 Task: In the Contact  KingLayla@faurecia.com, schedule and save the meeting with title: 'Collaborative Discussion', Select date: '15 August, 2023', select start time: 11:00:AM. Add location in person New York with meeting description: Kindly join this meeting to understand Product Demo and Service Presentation.. Logged in from softage.1@softage.net
Action: Mouse moved to (100, 62)
Screenshot: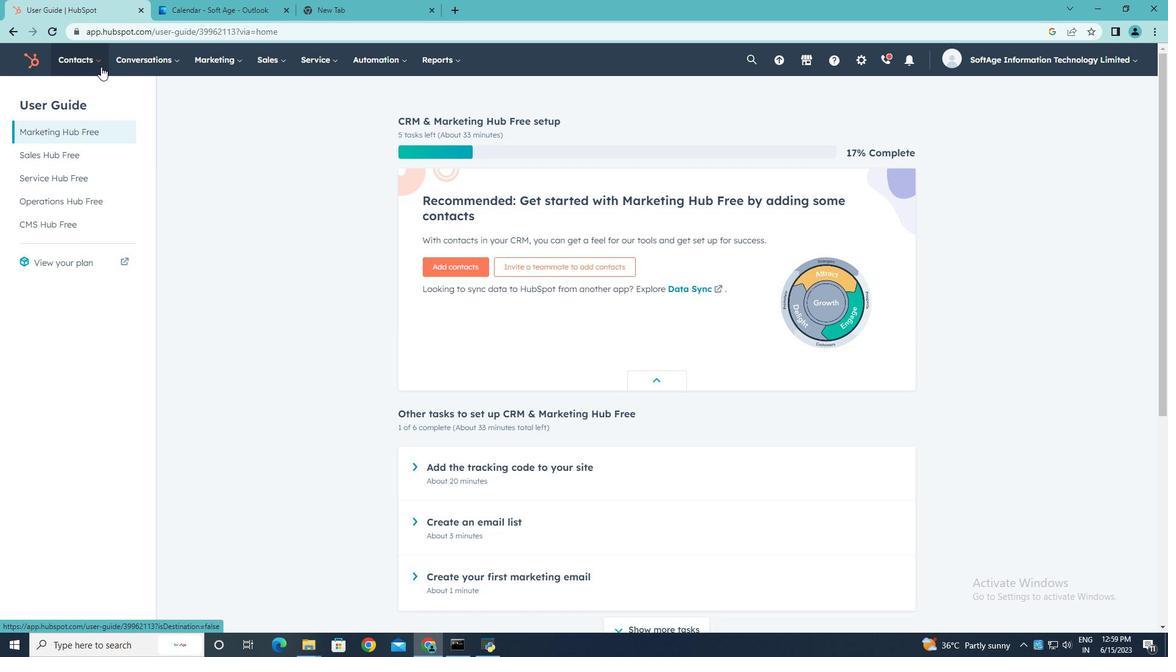 
Action: Mouse pressed left at (100, 62)
Screenshot: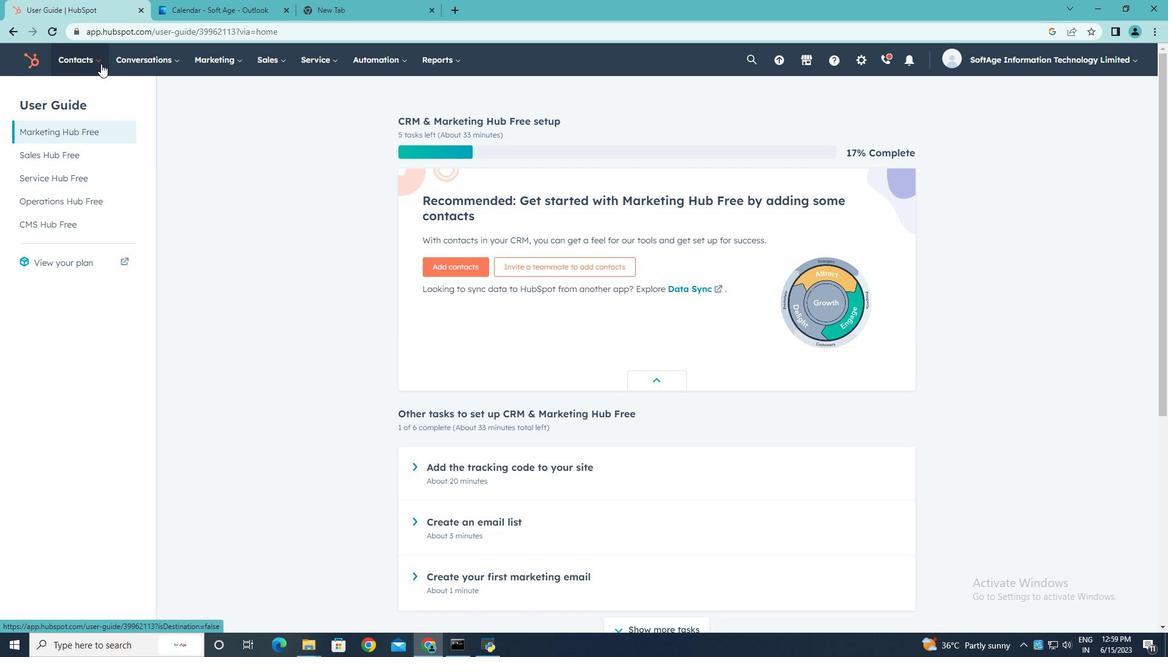 
Action: Mouse moved to (85, 96)
Screenshot: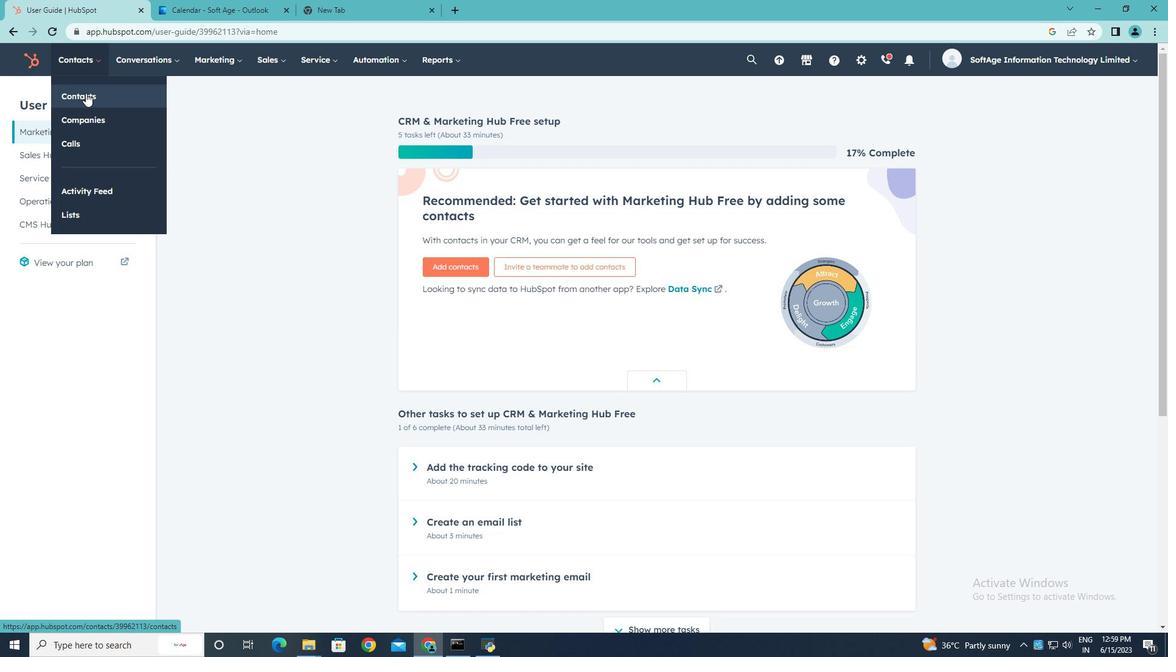 
Action: Mouse pressed left at (85, 96)
Screenshot: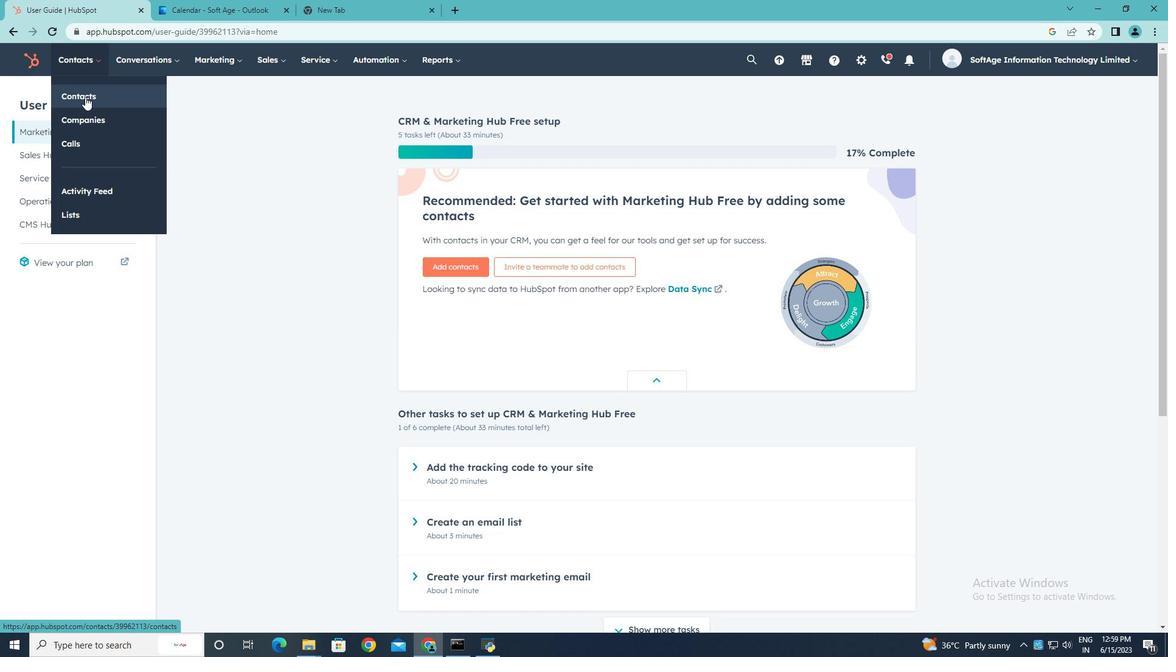 
Action: Mouse moved to (74, 197)
Screenshot: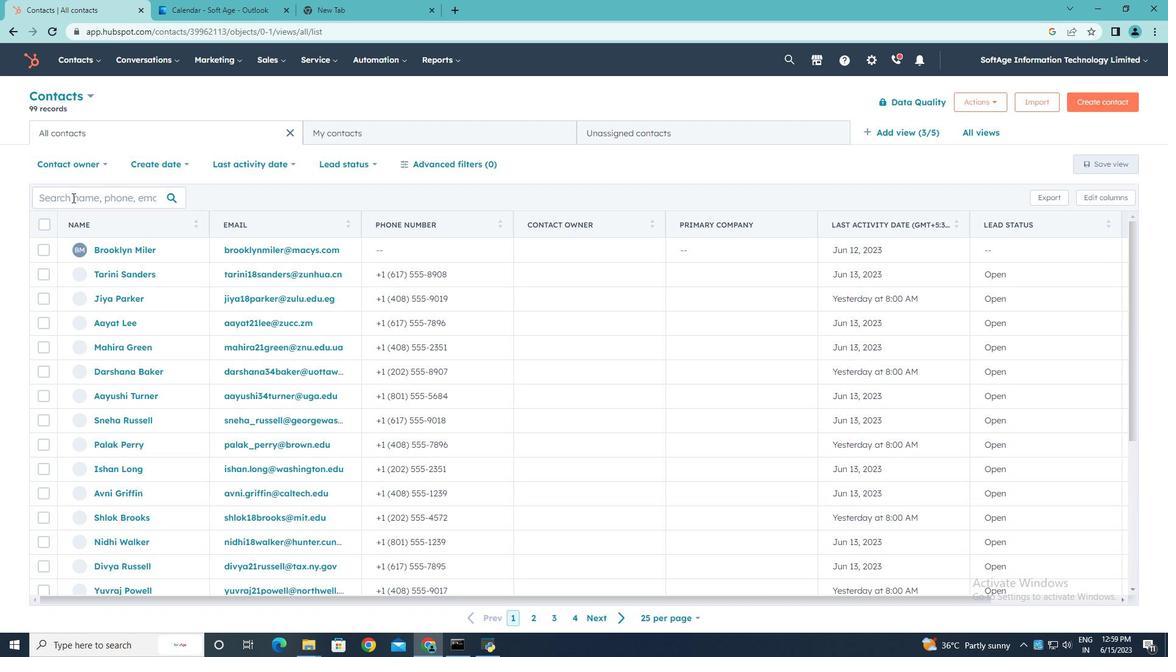 
Action: Mouse pressed left at (74, 197)
Screenshot: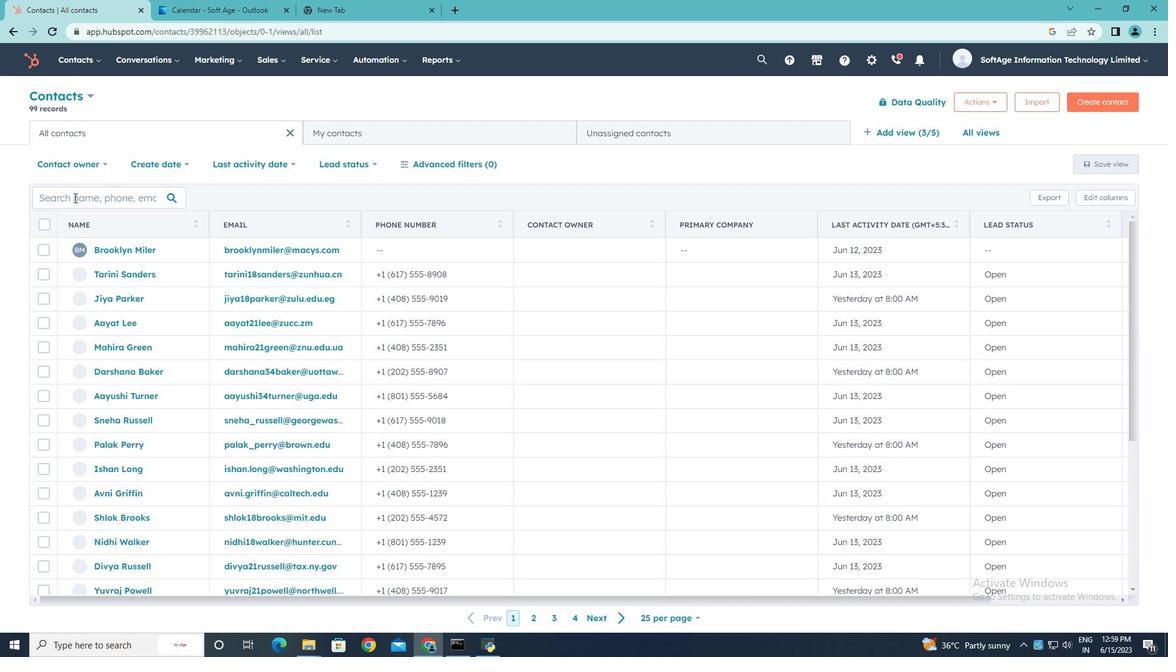 
Action: Mouse moved to (82, 168)
Screenshot: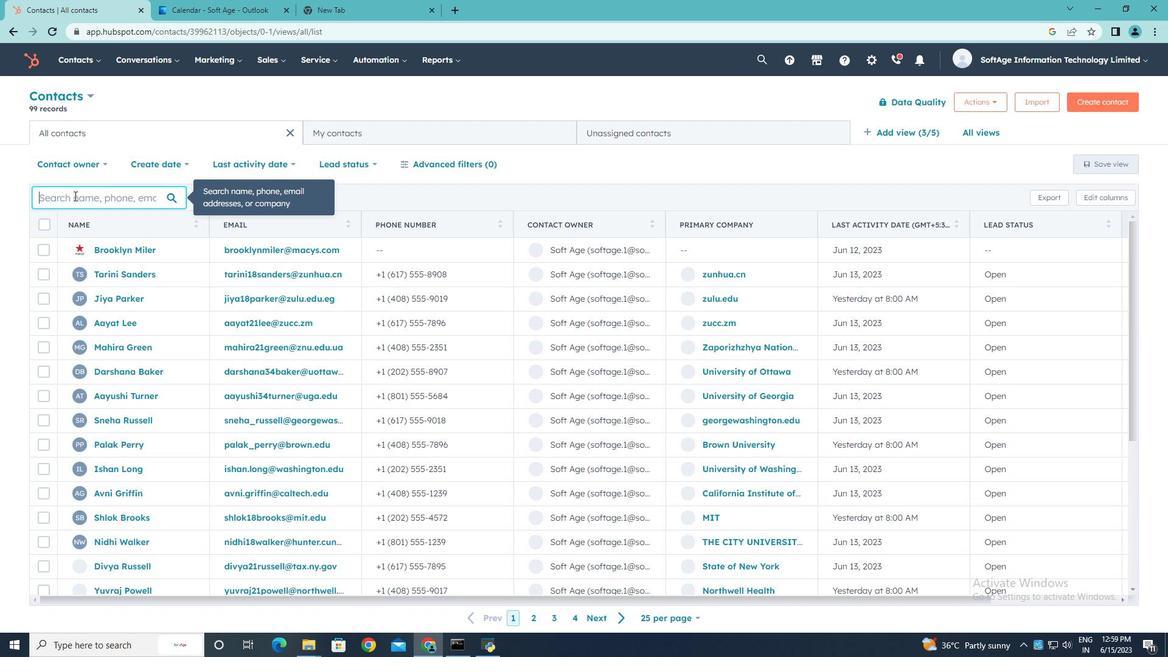 
Action: Key pressed <Key.shift>King<Key.shift>Layla<Key.shift>@faurecia.com
Screenshot: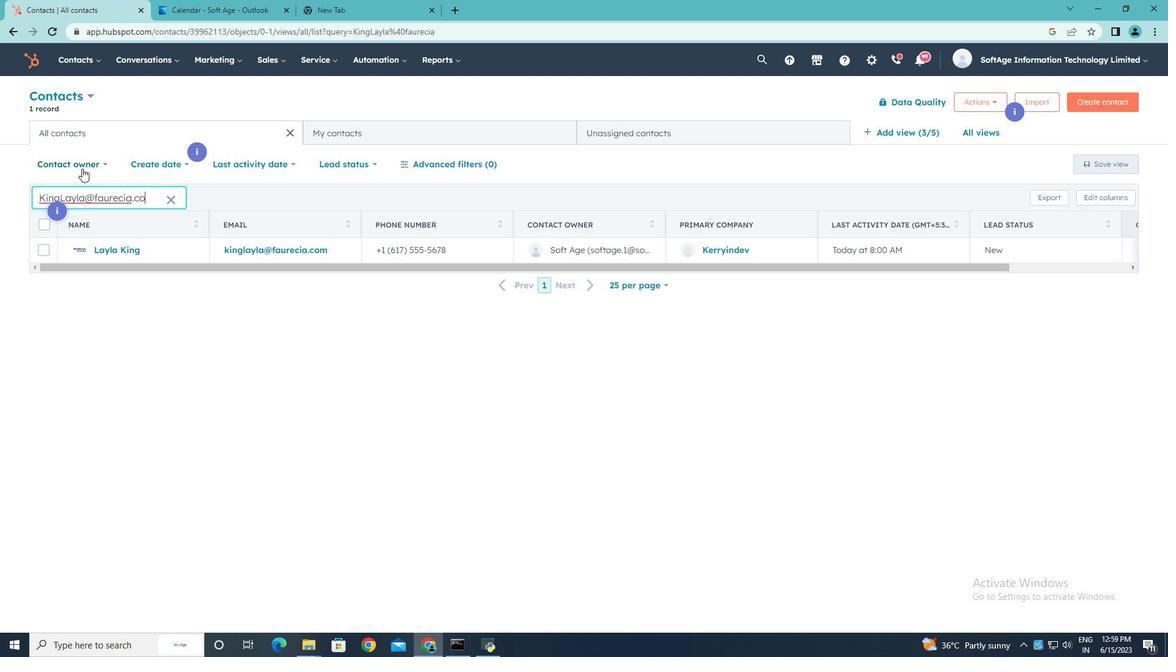 
Action: Mouse moved to (120, 248)
Screenshot: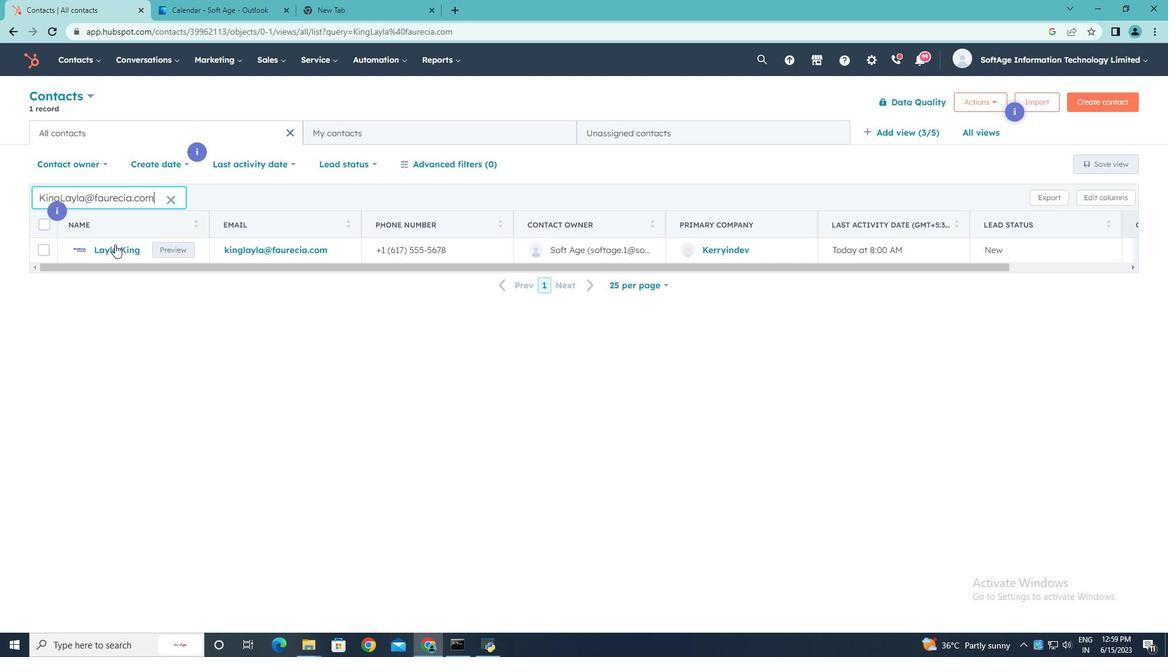 
Action: Mouse pressed left at (120, 248)
Screenshot: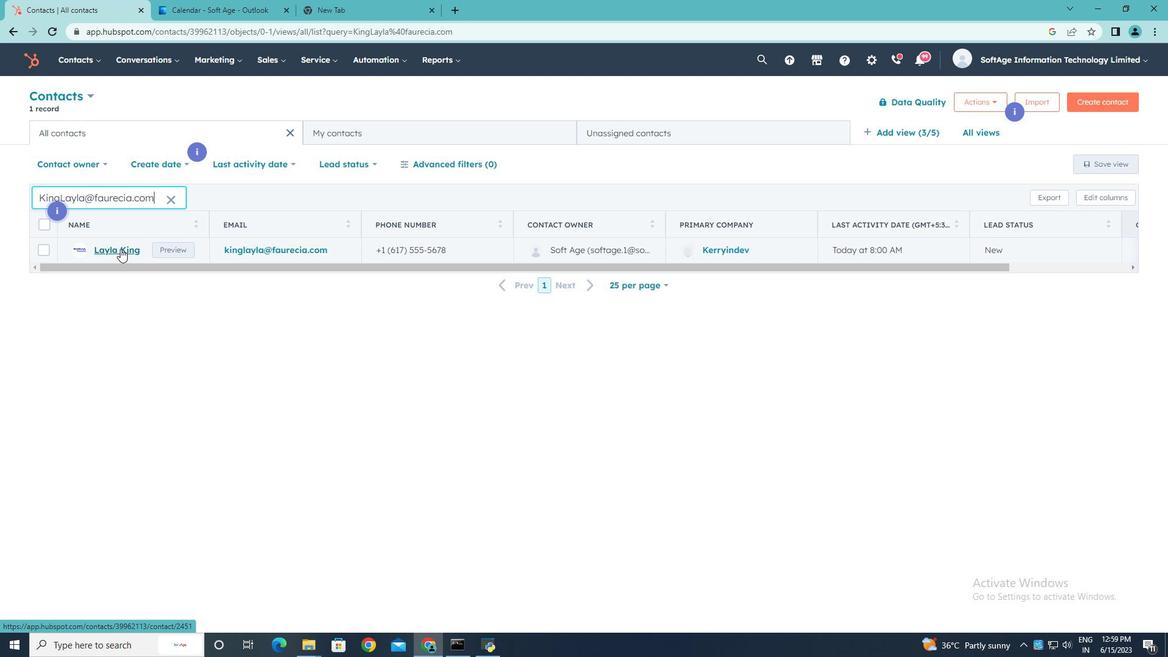 
Action: Mouse moved to (202, 202)
Screenshot: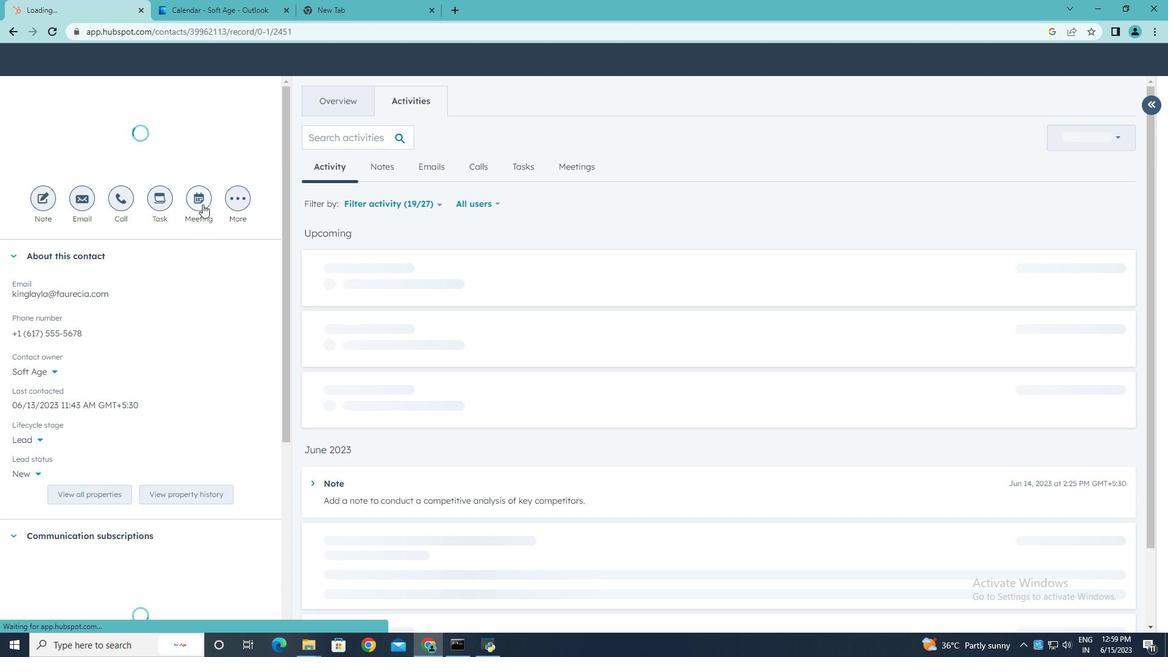 
Action: Mouse pressed left at (202, 202)
Screenshot: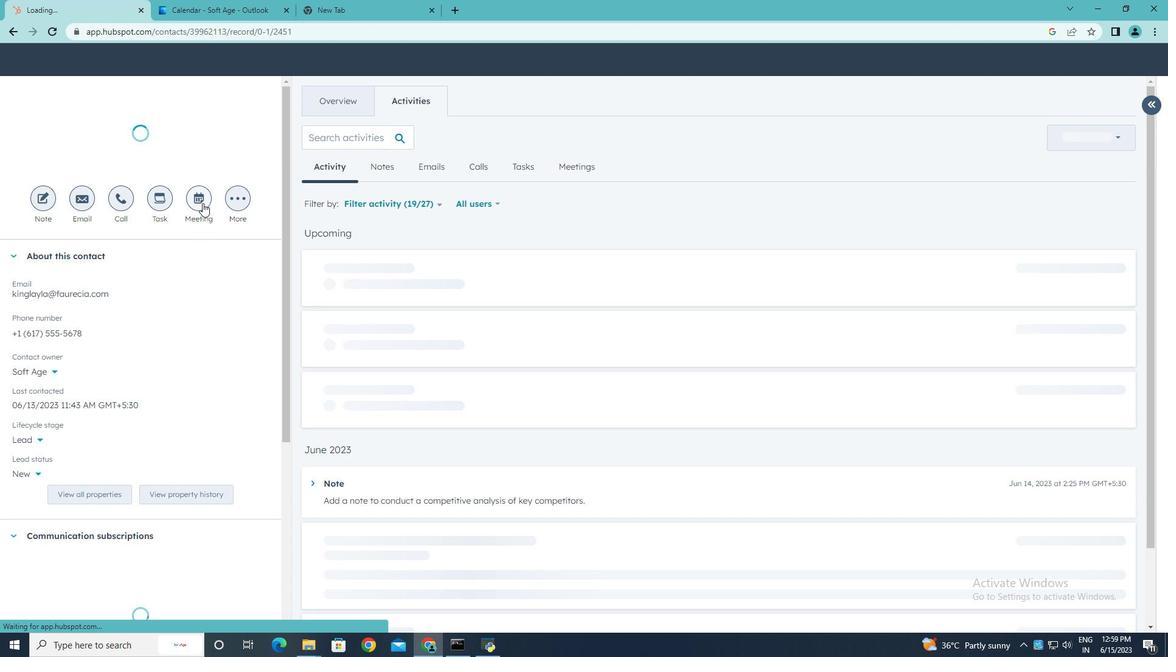 
Action: Key pressed <Key.shift>Collaborative<Key.space><Key.shift>Discussion.
Screenshot: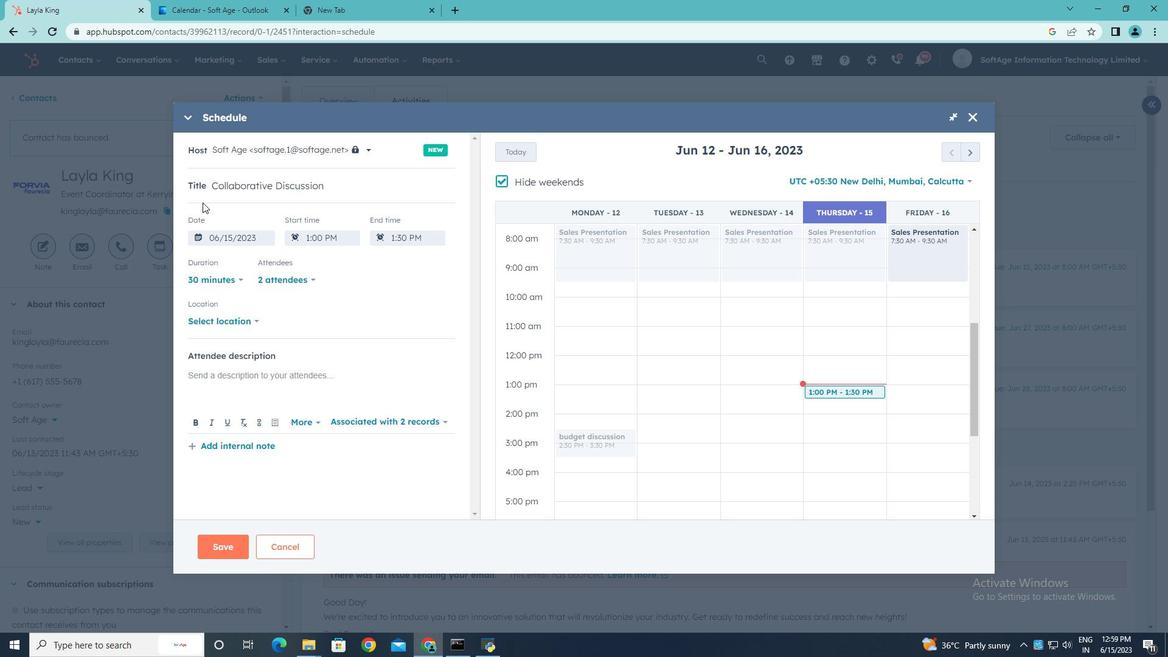 
Action: Mouse moved to (501, 183)
Screenshot: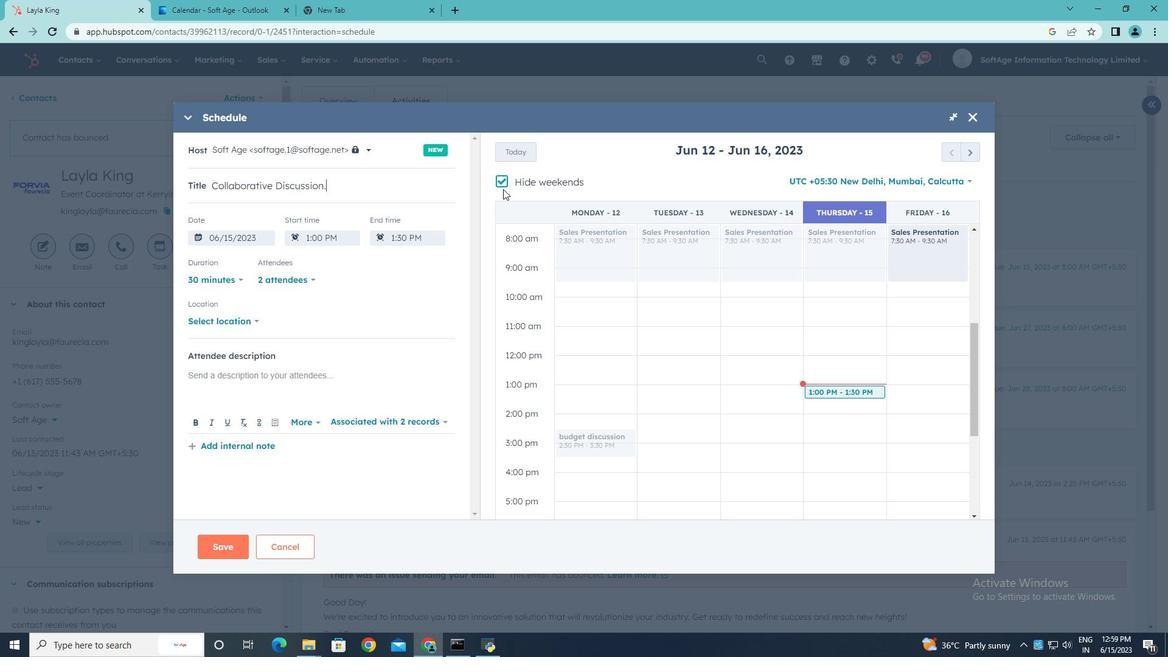 
Action: Mouse pressed left at (501, 183)
Screenshot: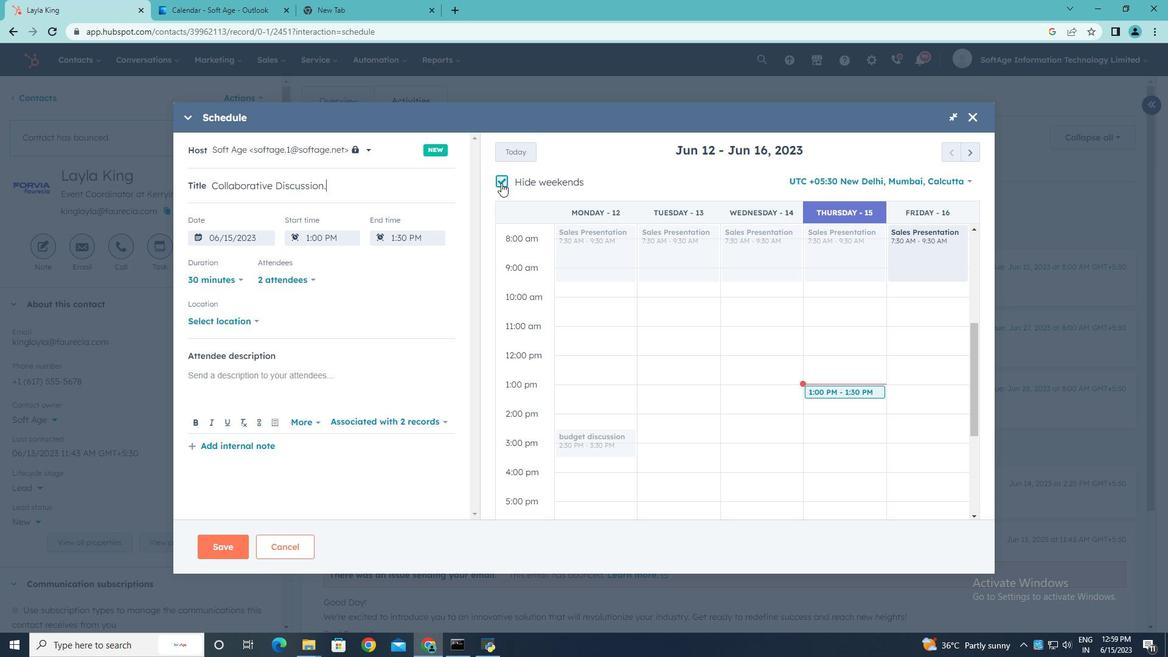 
Action: Mouse moved to (971, 152)
Screenshot: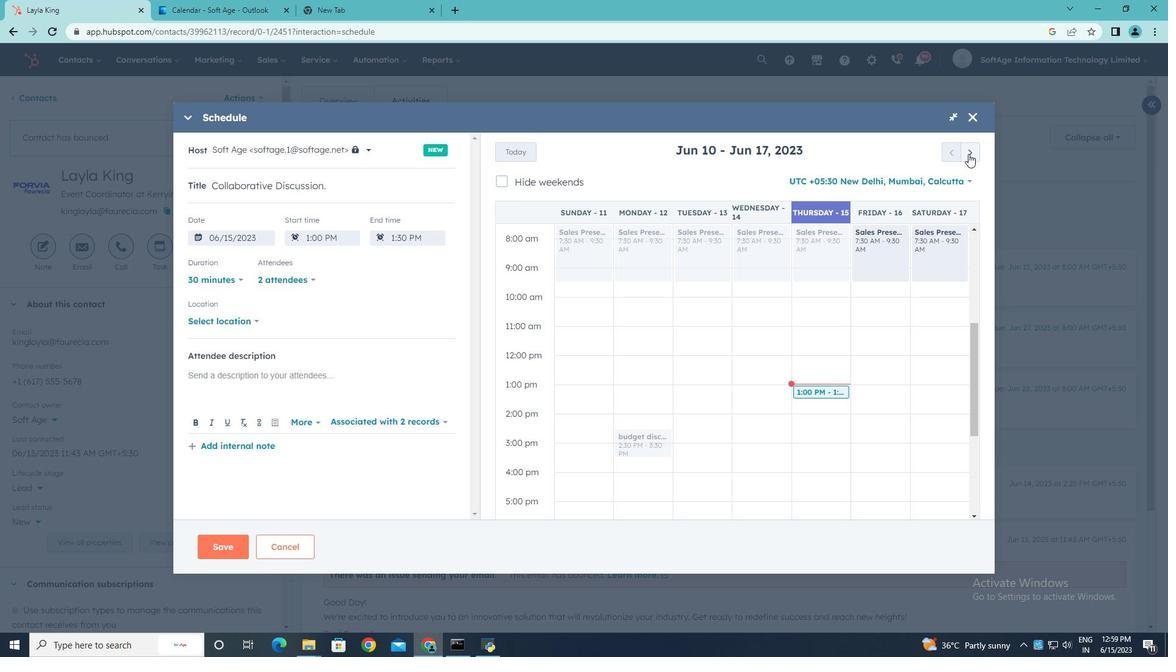 
Action: Mouse pressed left at (971, 152)
Screenshot: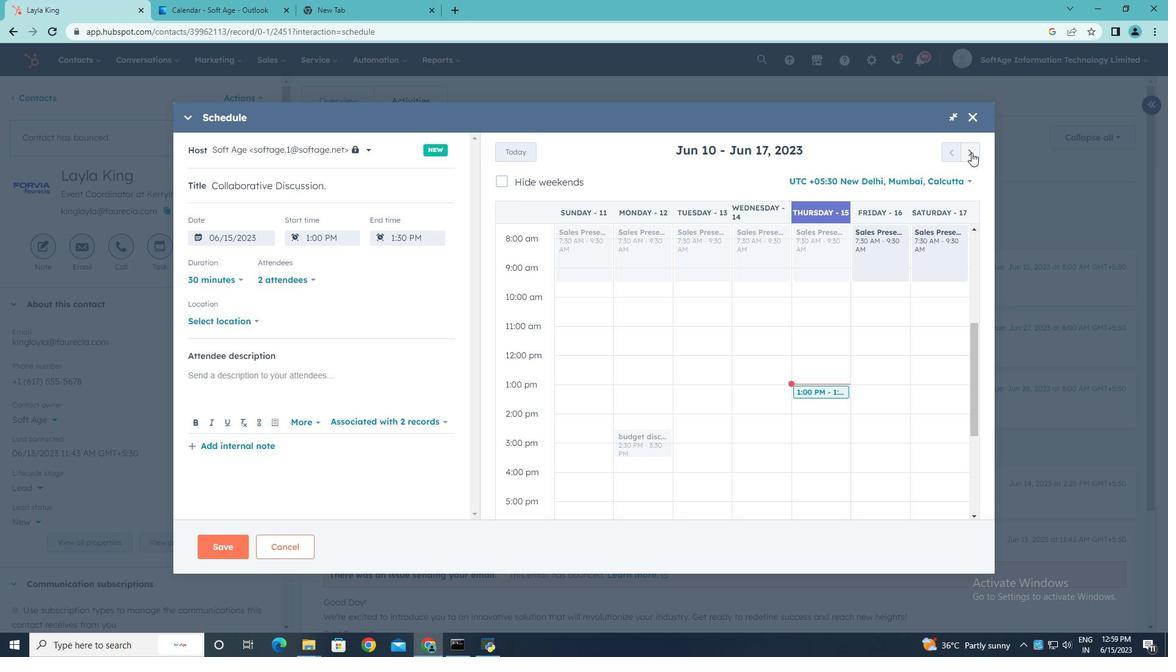 
Action: Mouse pressed left at (971, 152)
Screenshot: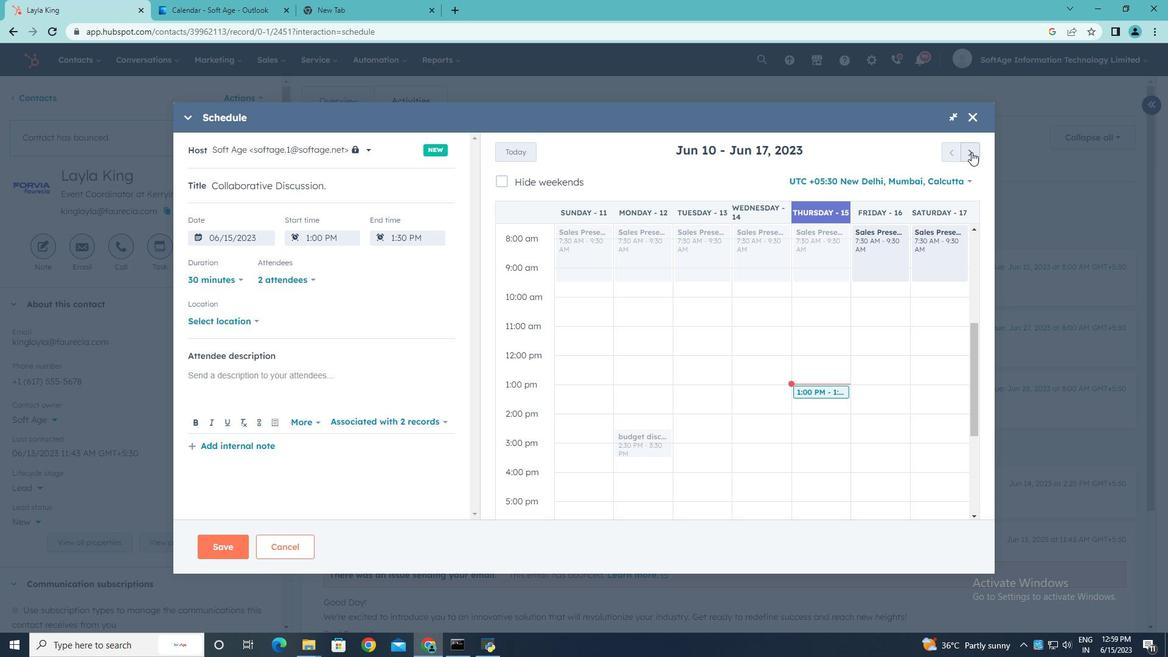 
Action: Mouse pressed left at (971, 152)
Screenshot: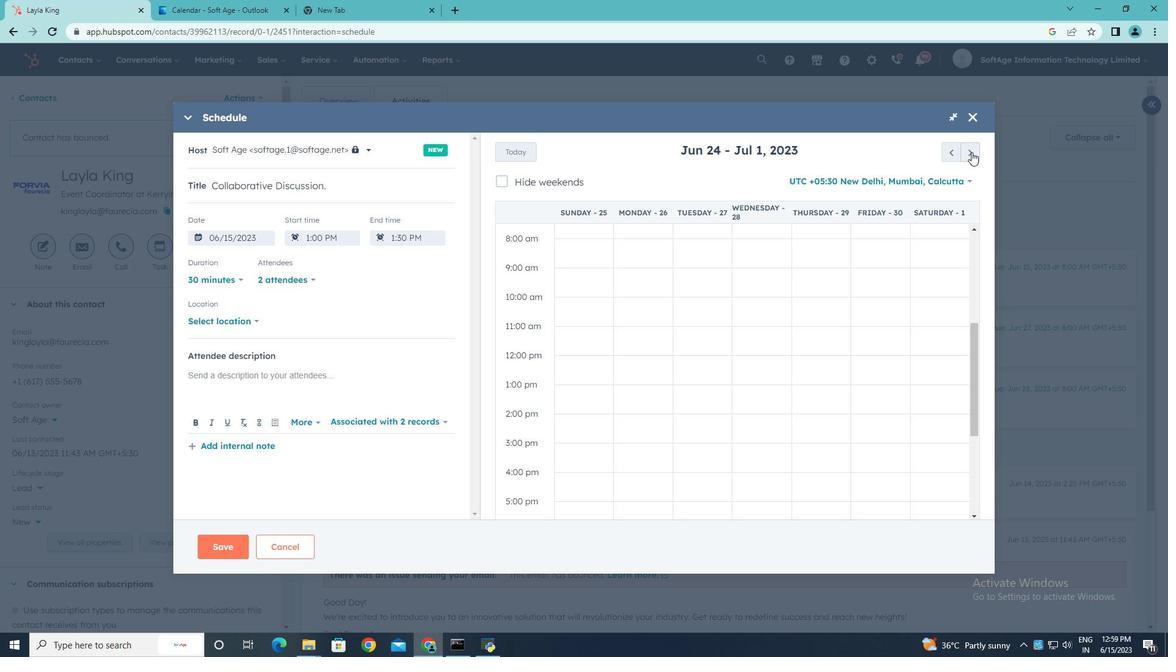 
Action: Mouse pressed left at (971, 152)
Screenshot: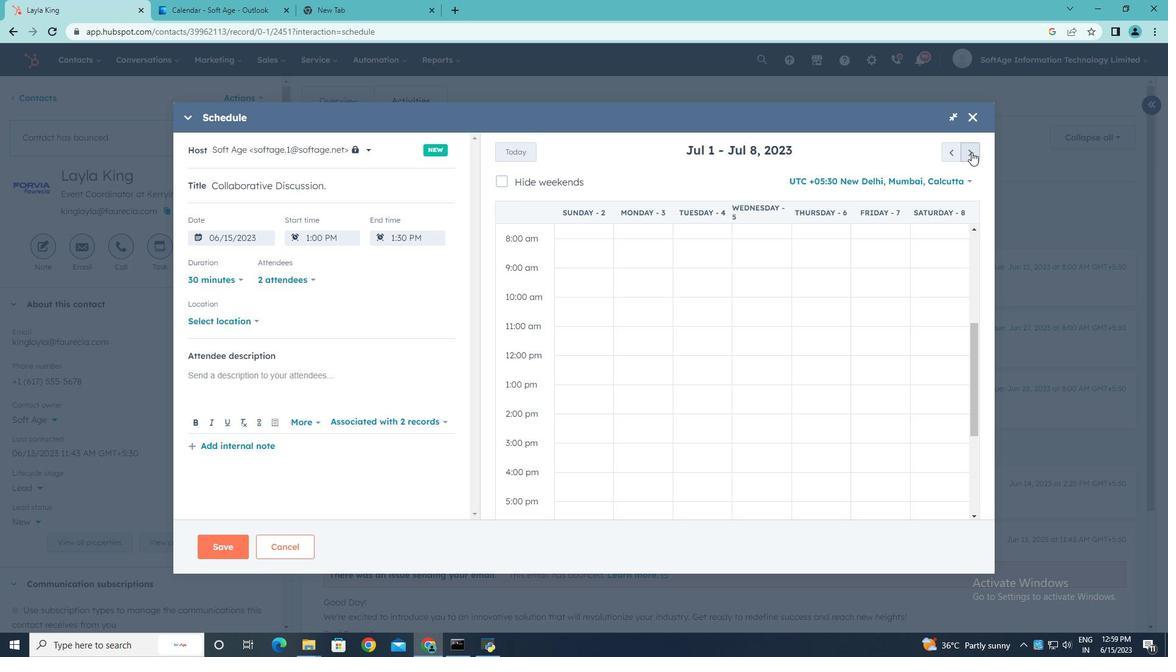 
Action: Mouse pressed left at (971, 152)
Screenshot: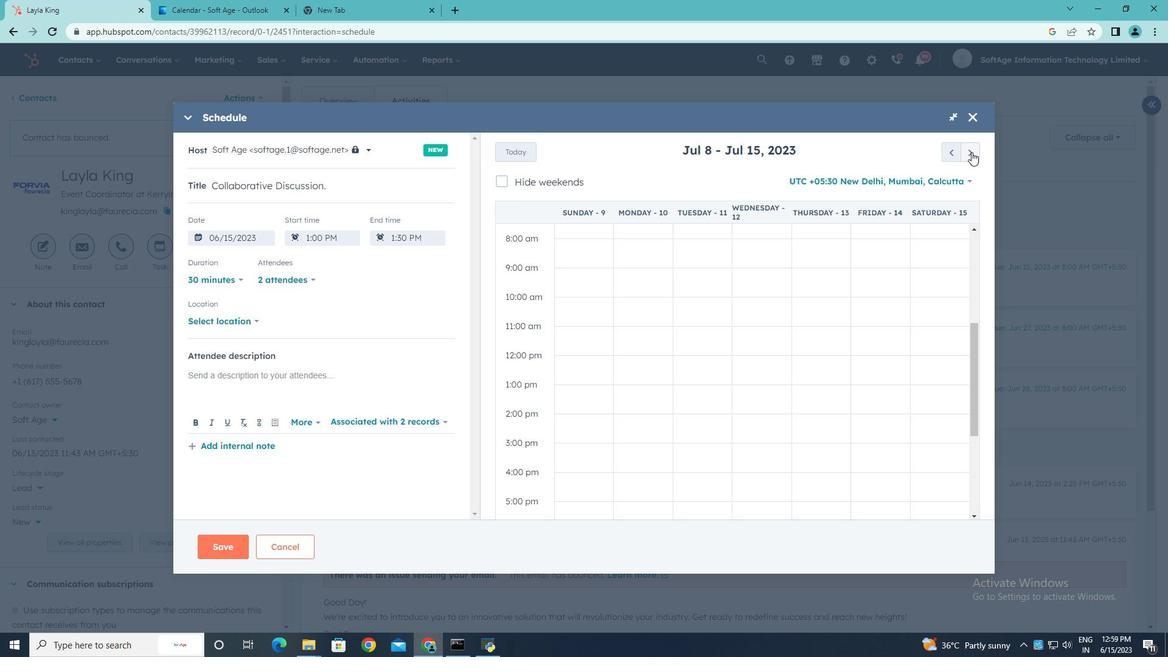 
Action: Mouse pressed left at (971, 152)
Screenshot: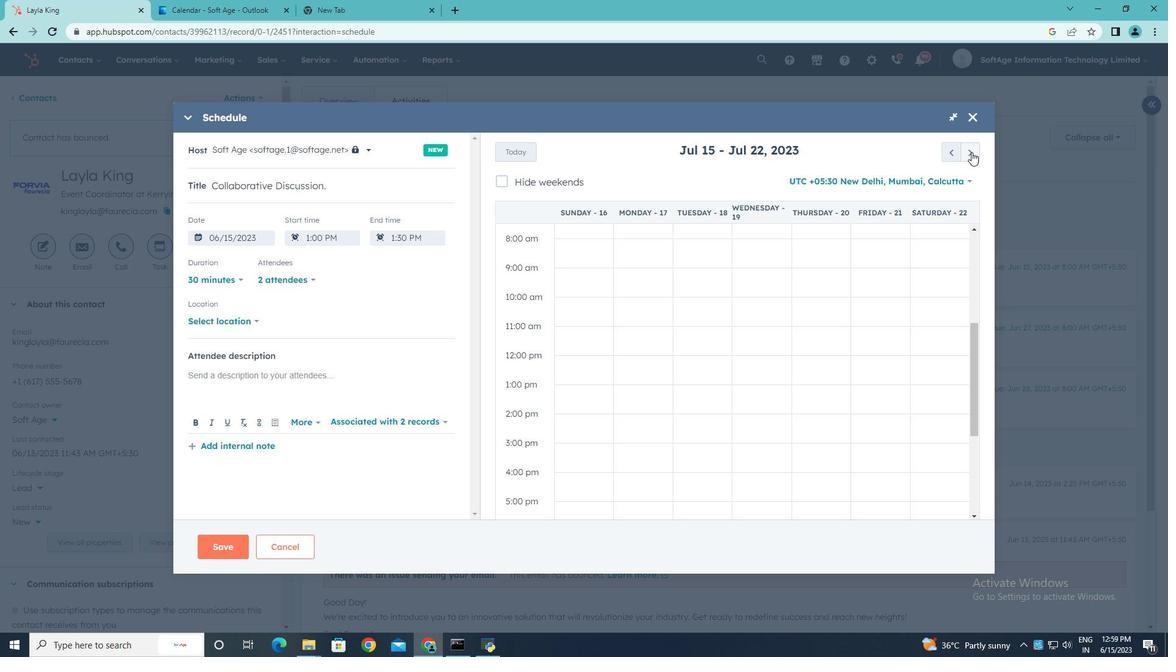 
Action: Mouse pressed left at (971, 152)
Screenshot: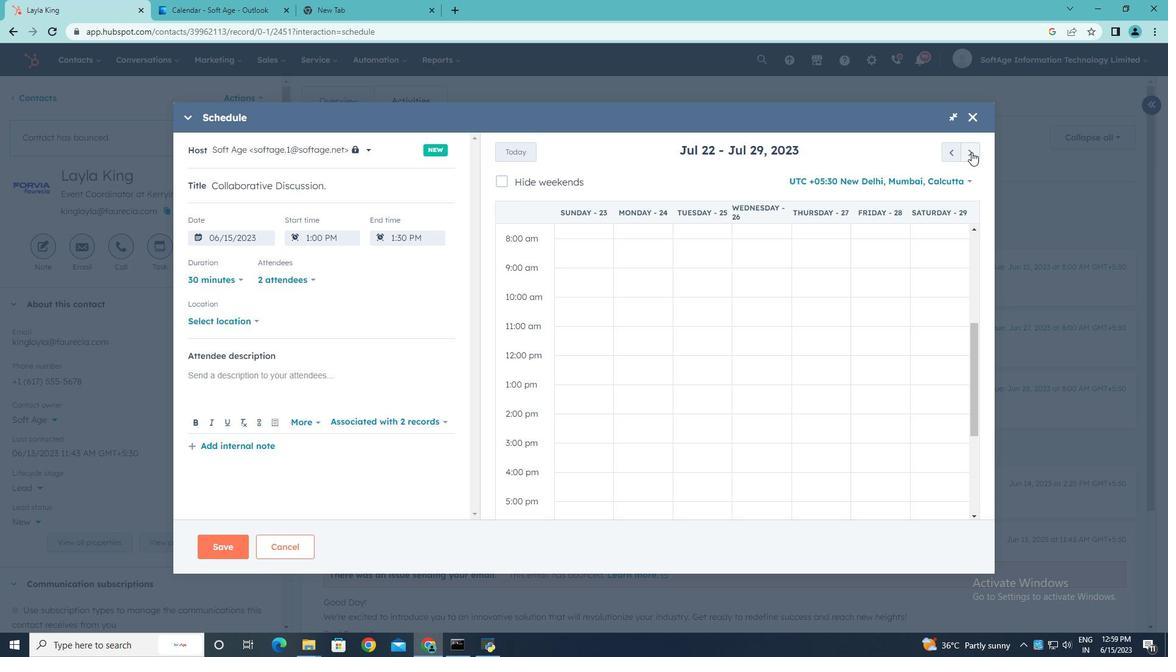 
Action: Mouse pressed left at (971, 152)
Screenshot: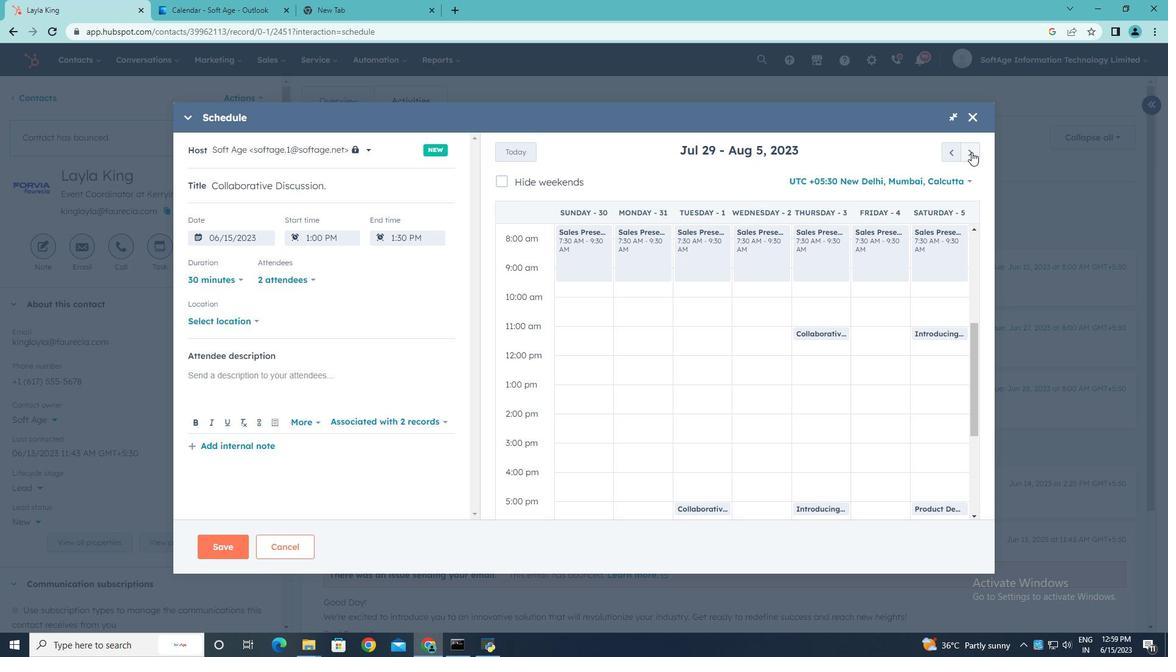 
Action: Mouse pressed left at (971, 152)
Screenshot: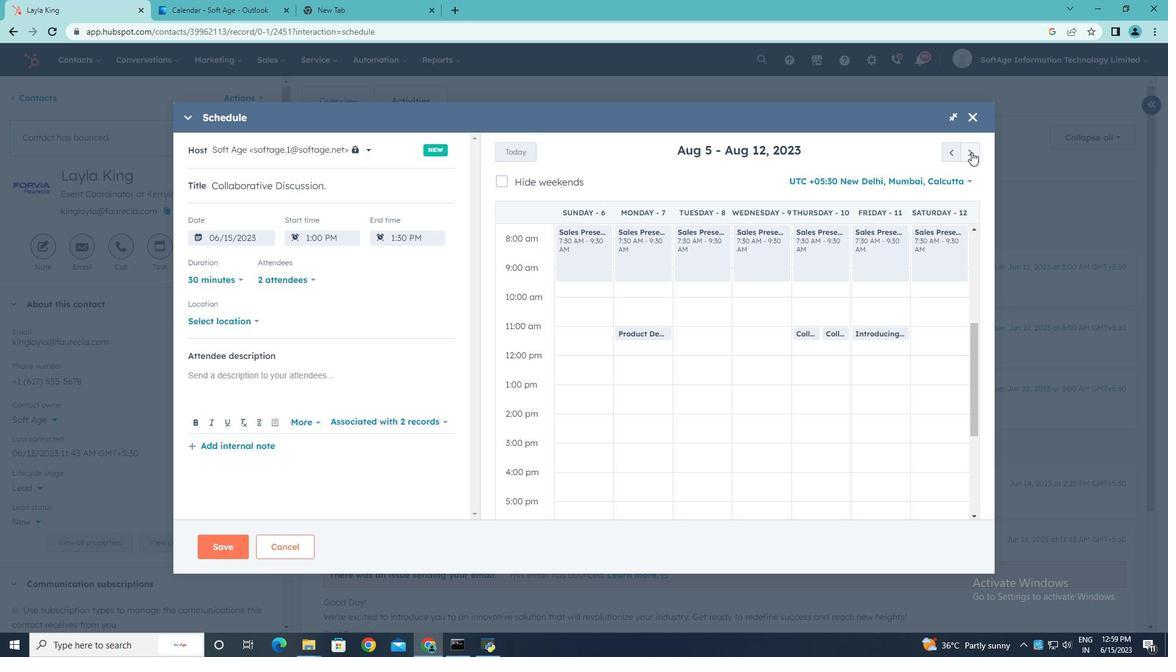 
Action: Mouse moved to (692, 333)
Screenshot: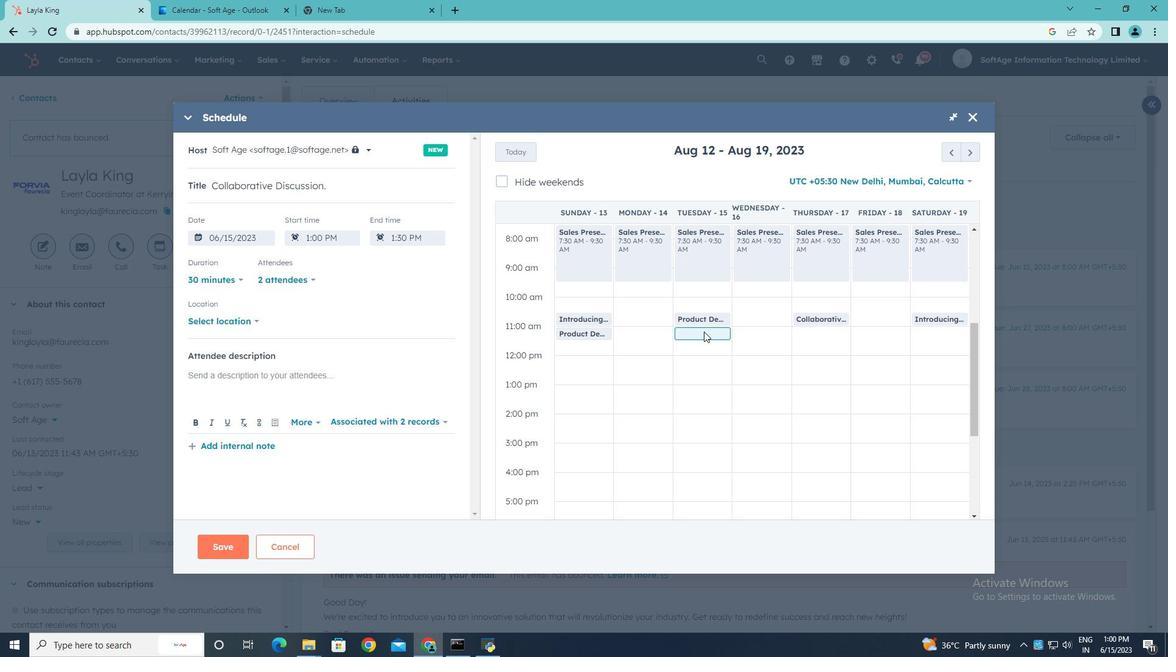 
Action: Mouse pressed left at (692, 333)
Screenshot: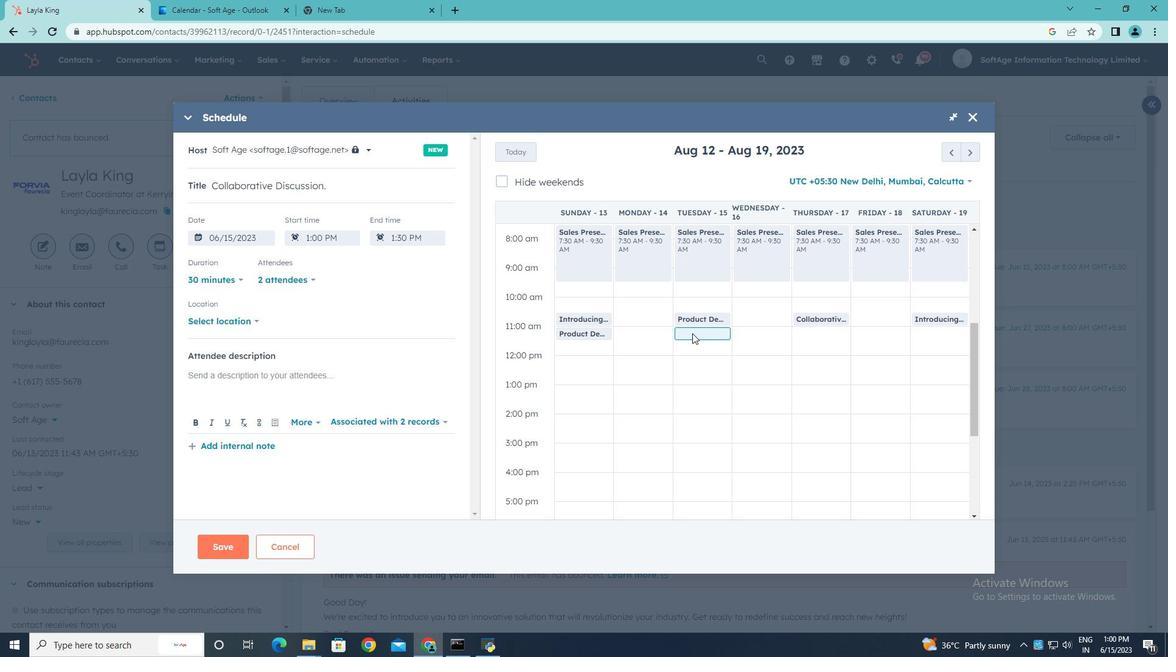 
Action: Mouse moved to (254, 322)
Screenshot: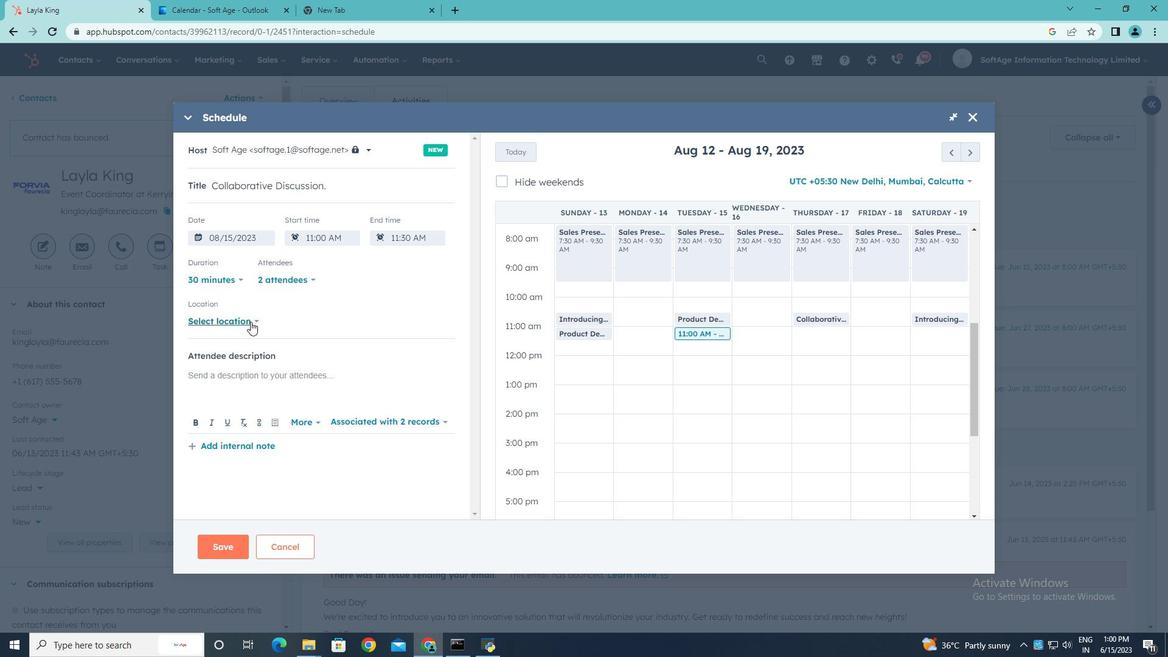 
Action: Mouse pressed left at (254, 322)
Screenshot: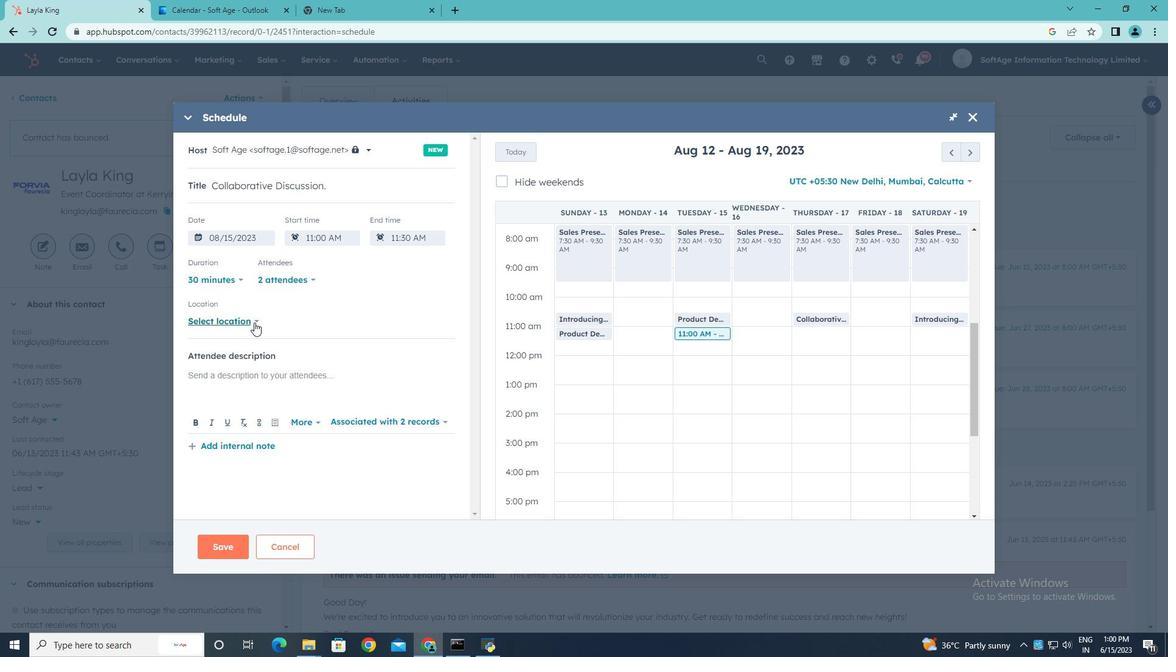 
Action: Mouse moved to (295, 318)
Screenshot: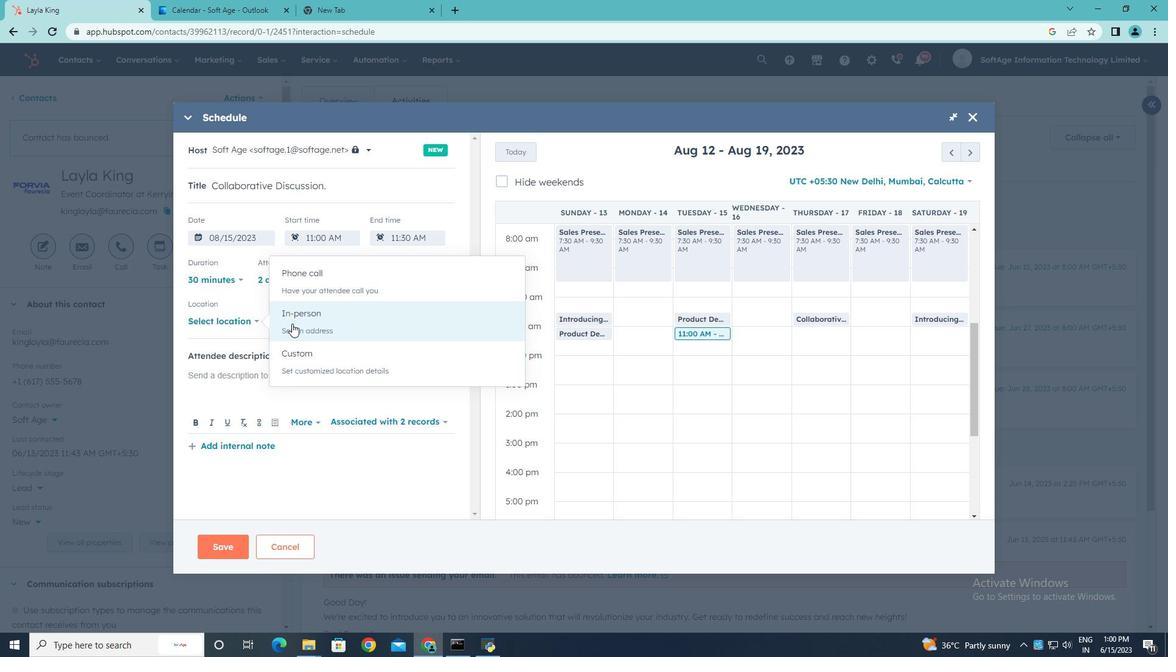 
Action: Mouse pressed left at (295, 318)
Screenshot: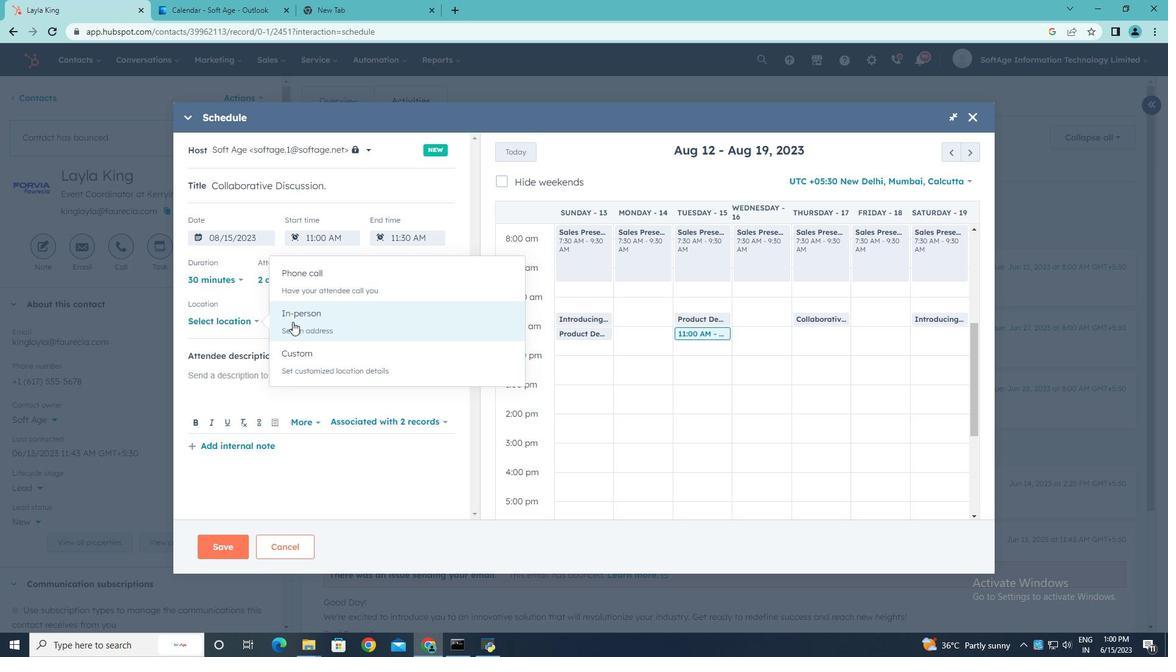 
Action: Mouse moved to (295, 318)
Screenshot: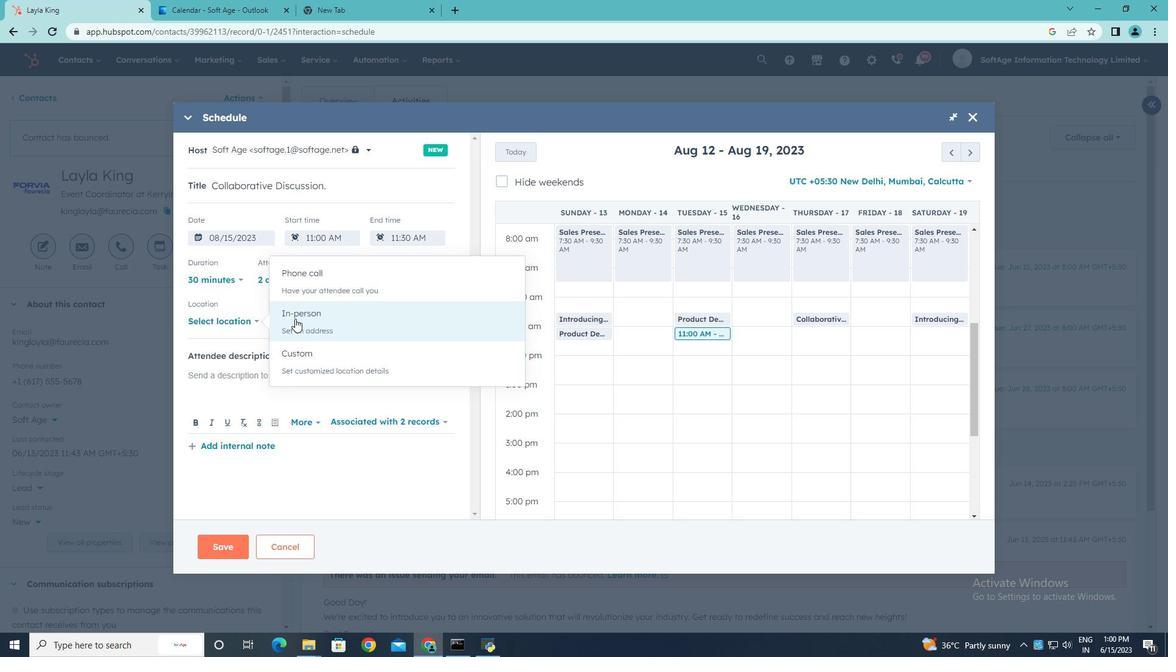 
Action: Mouse pressed left at (295, 318)
Screenshot: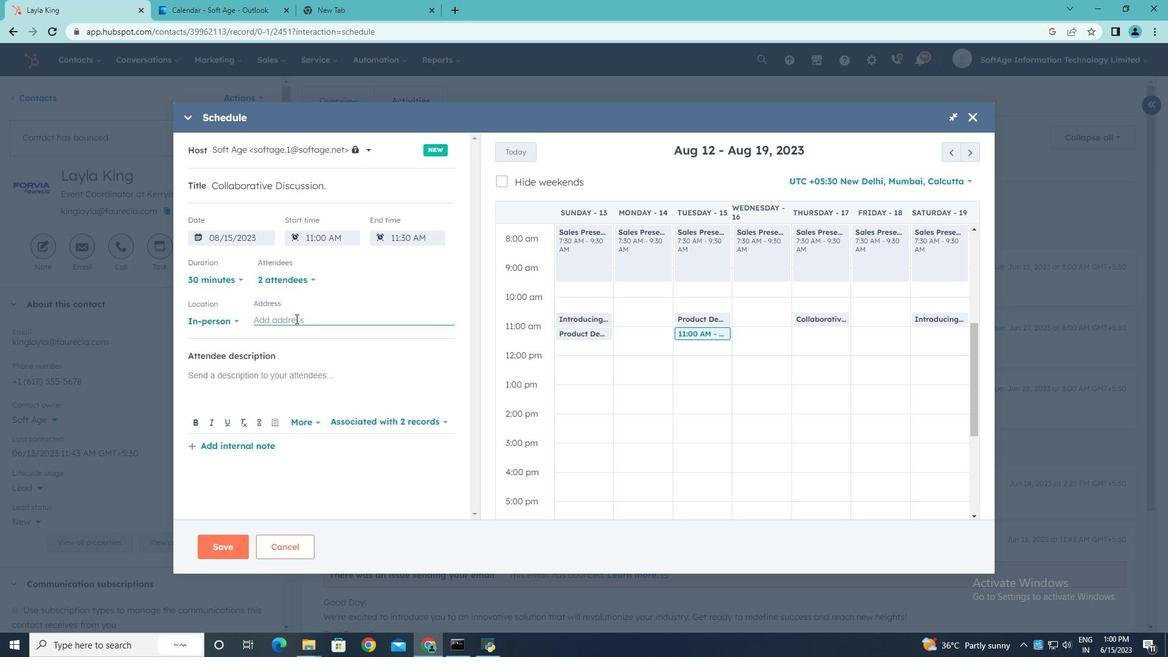 
Action: Key pressed <Key.shift>New<Key.space><Key.shift><Key.shift>York
Screenshot: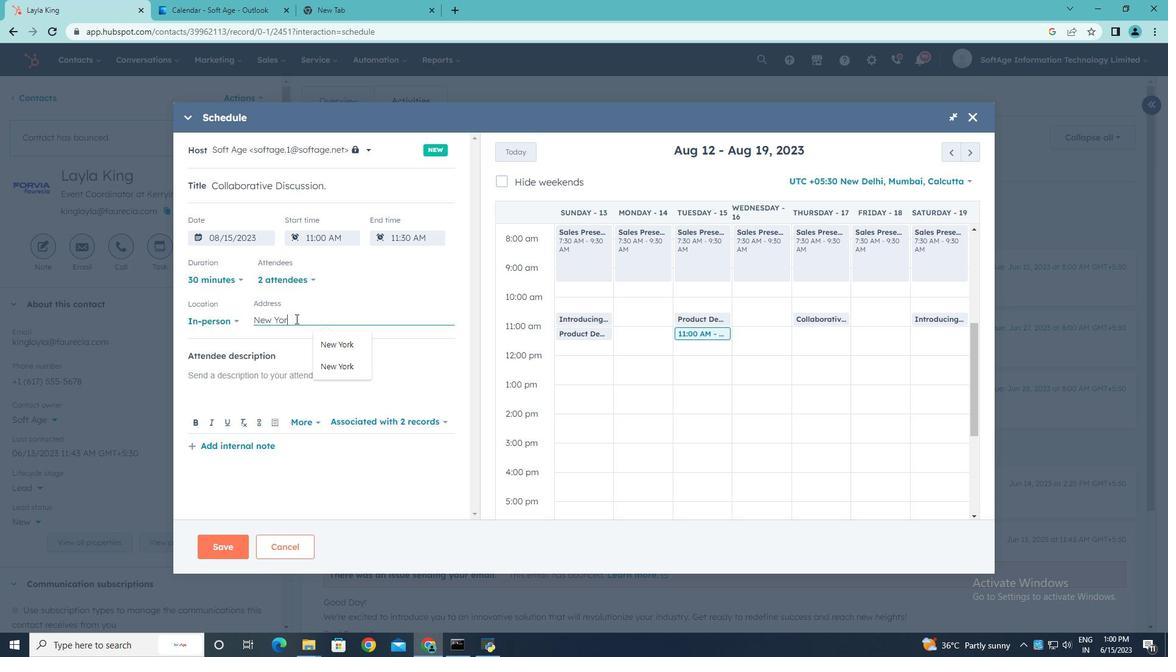 
Action: Mouse moved to (261, 377)
Screenshot: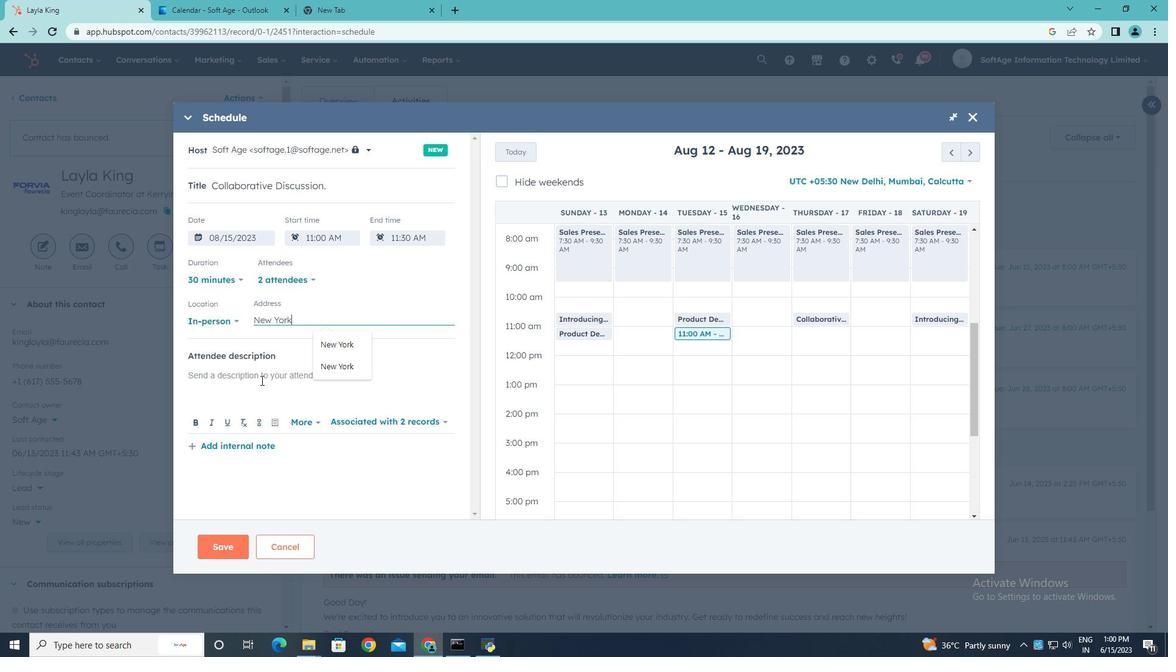 
Action: Mouse pressed left at (261, 377)
Screenshot: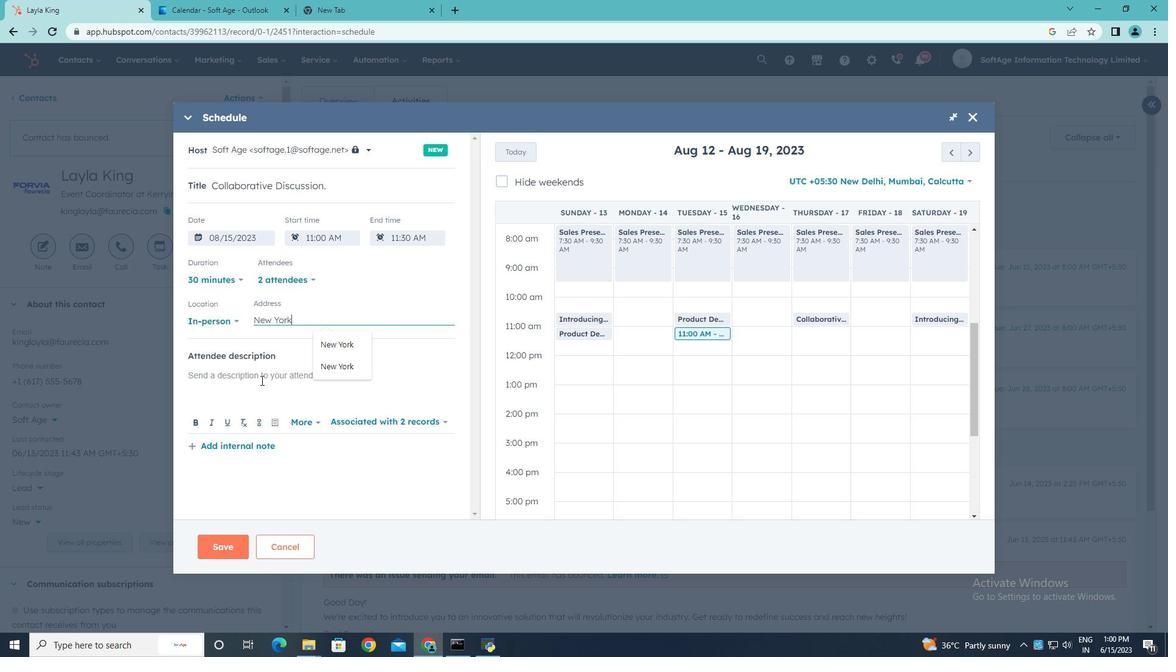 
Action: Key pressed <Key.shift>Kindly<Key.space>join<Key.space>this<Key.space>meeting<Key.space>to<Key.space>understand<Key.space><Key.shift>Product<Key.space><Key.shift>Demo<Key.space>and<Key.space><Key.shift>Service<Key.space><Key.shift>Presse<Key.backspace><Key.backspace>entation..
Screenshot: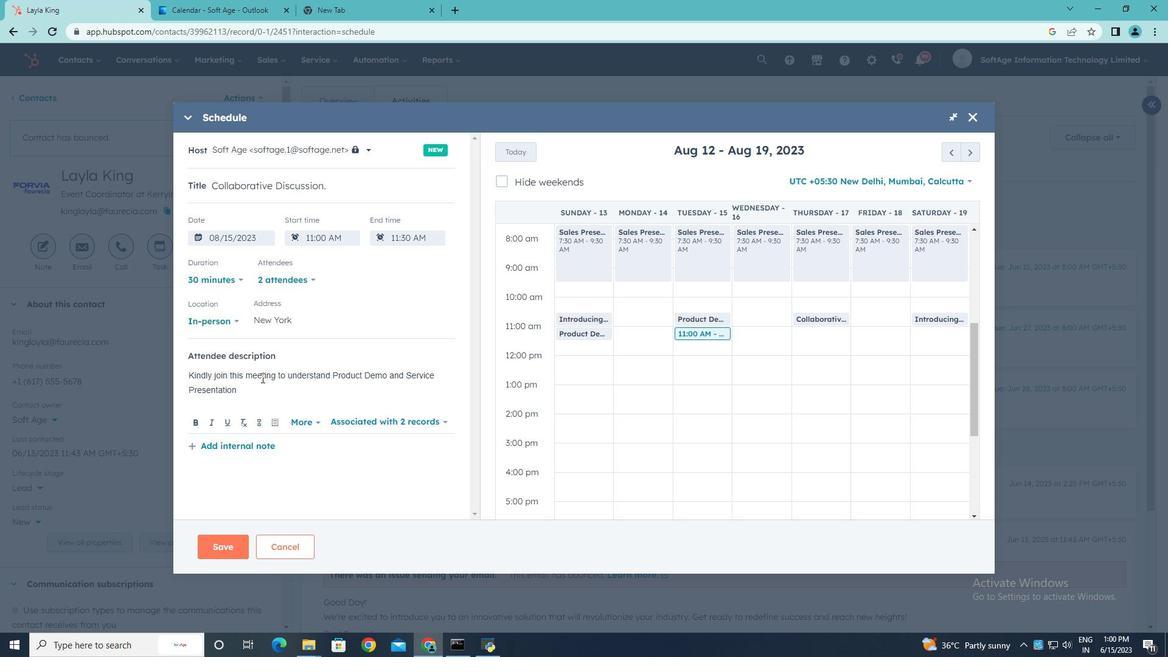 
Action: Mouse moved to (226, 540)
Screenshot: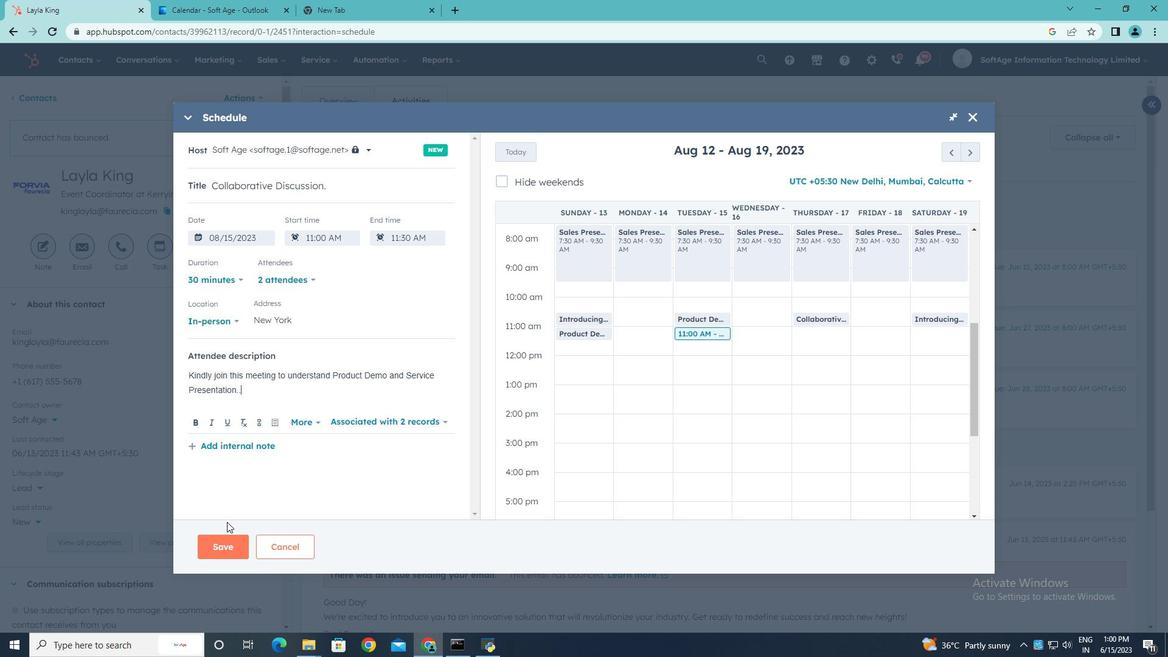 
Action: Mouse pressed left at (226, 540)
Screenshot: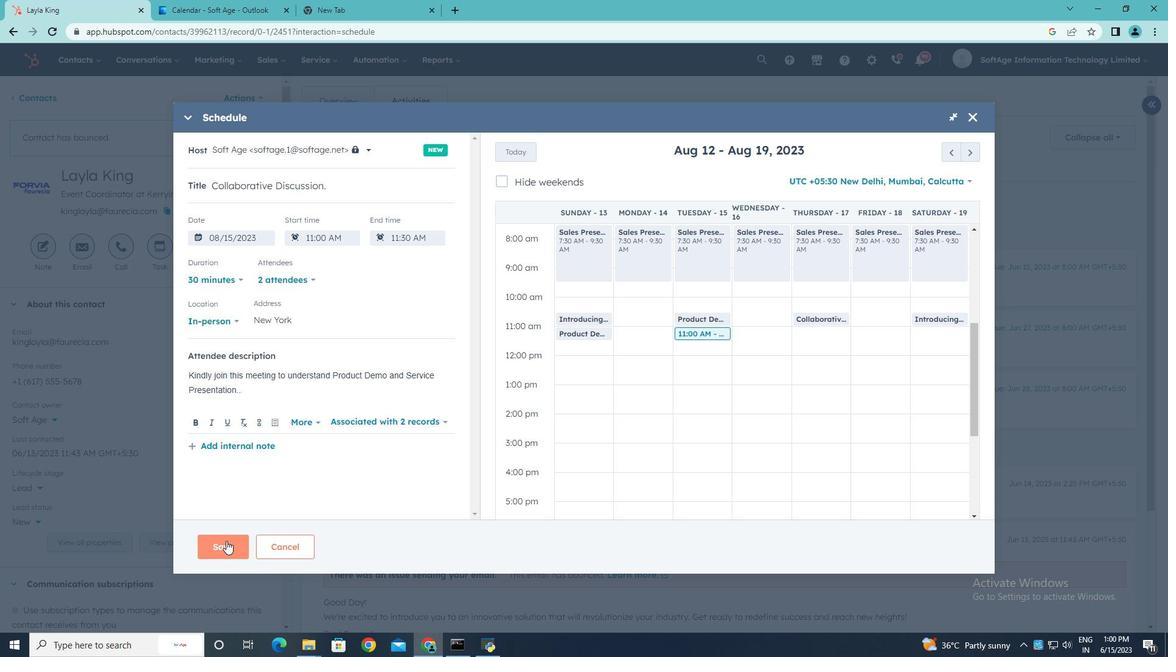 
